 Task: Tile Window to Right of Screen.
Action: Mouse moved to (199, 17)
Screenshot: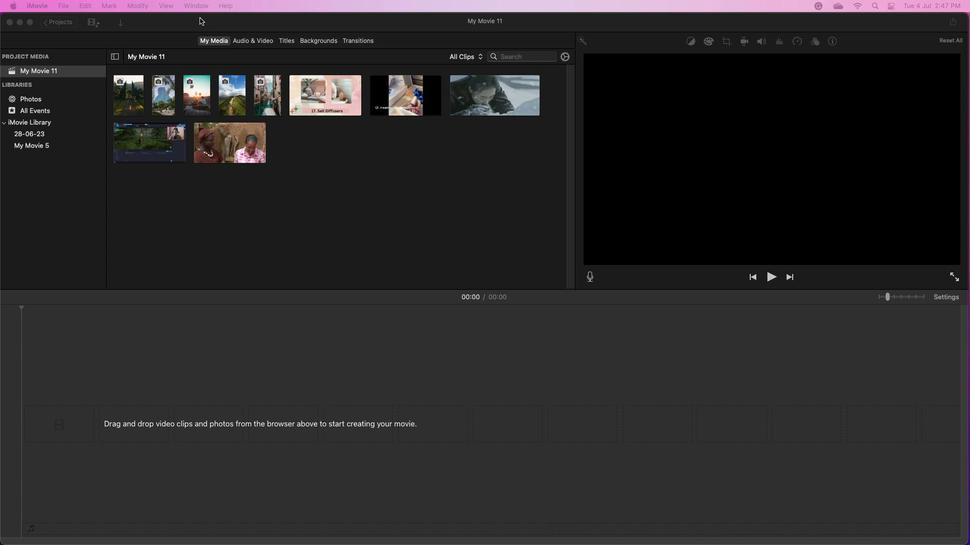 
Action: Mouse pressed left at (199, 17)
Screenshot: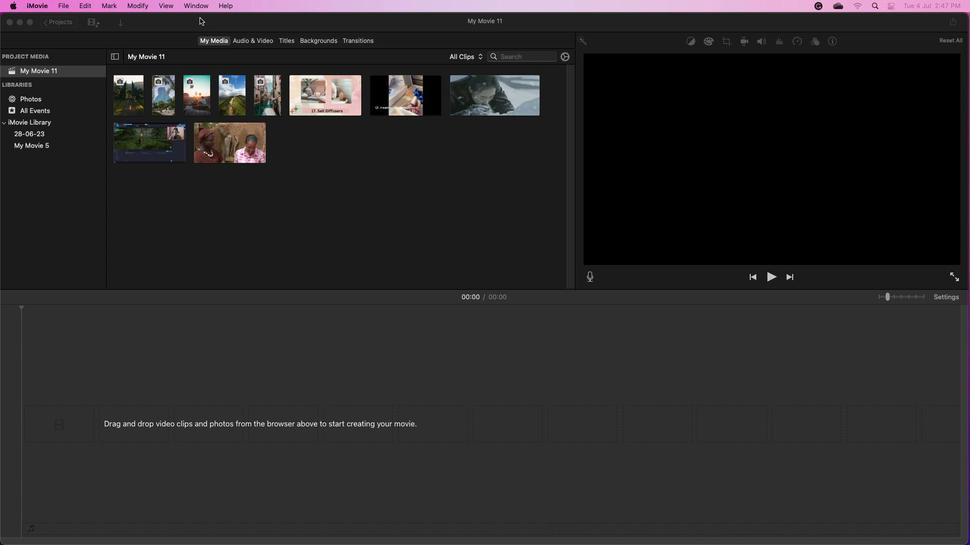 
Action: Mouse moved to (195, 5)
Screenshot: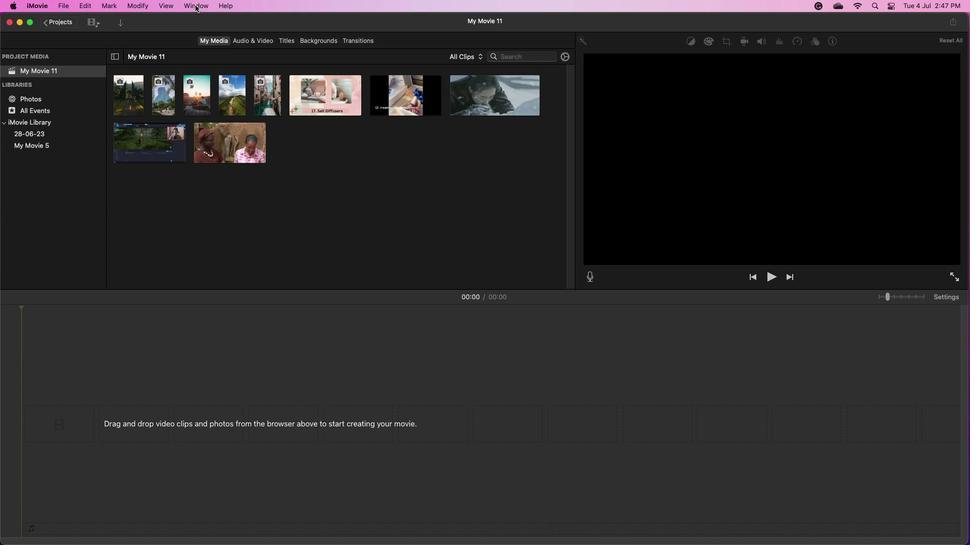 
Action: Mouse pressed left at (195, 5)
Screenshot: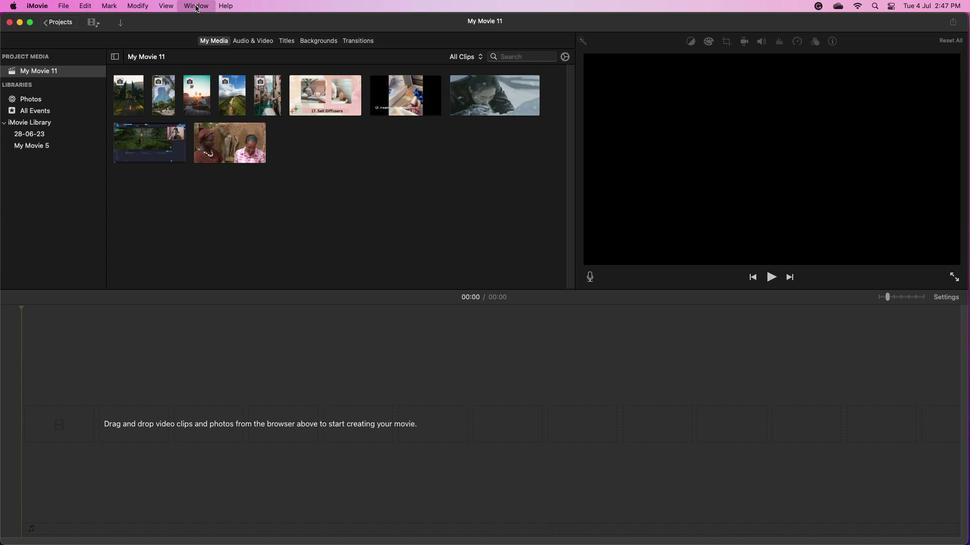 
Action: Mouse moved to (213, 63)
Screenshot: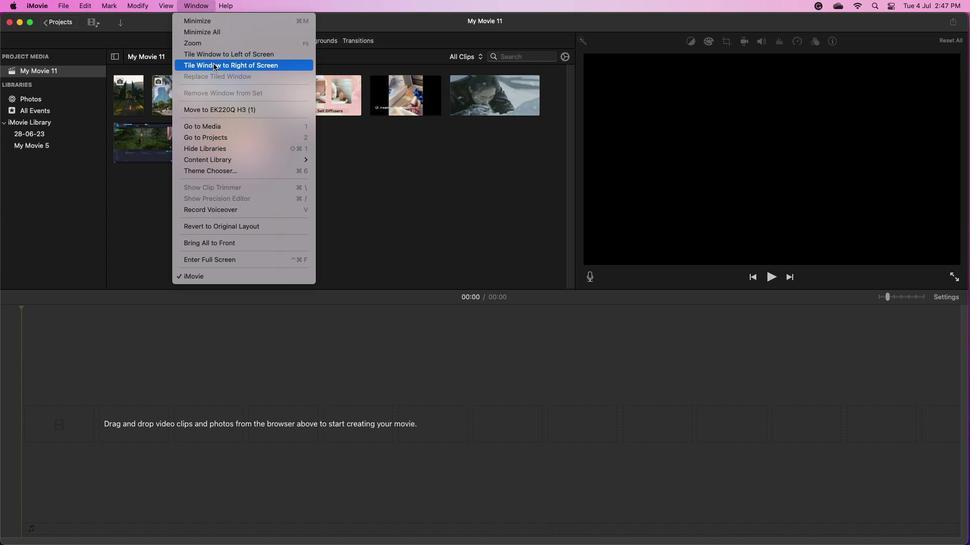 
Action: Mouse pressed left at (213, 63)
Screenshot: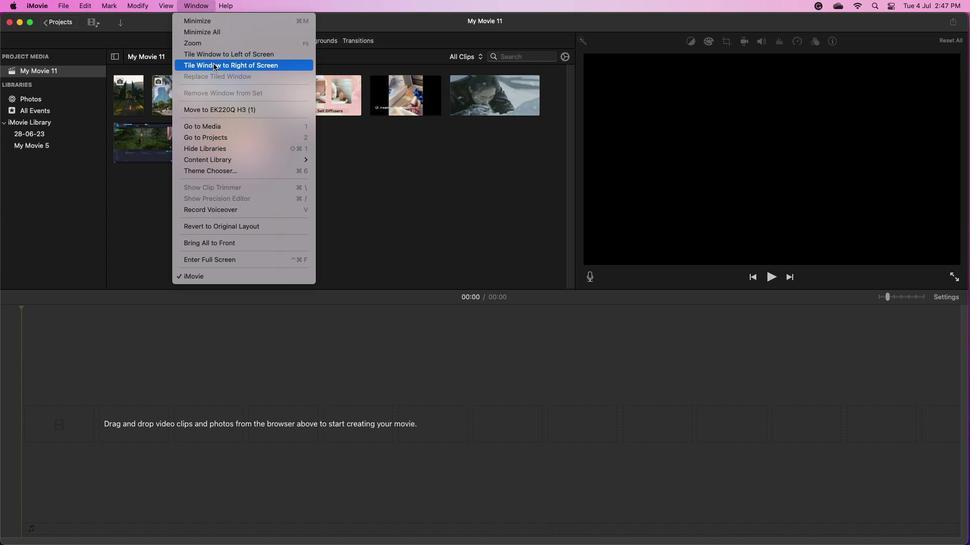 
